 Task: Create Card Supplier Management Review in Board IT Security Best Practices to Workspace Cloud Storage Services. Create Card Antique Market Review in Board Employee Motivation and Engagement Programs to Workspace Cloud Storage Services. Create Card Supplier Management Review in Board Market Segmentation and Targeting Market Size Estimation and Analysis to Workspace Cloud Storage Services
Action: Mouse moved to (91, 325)
Screenshot: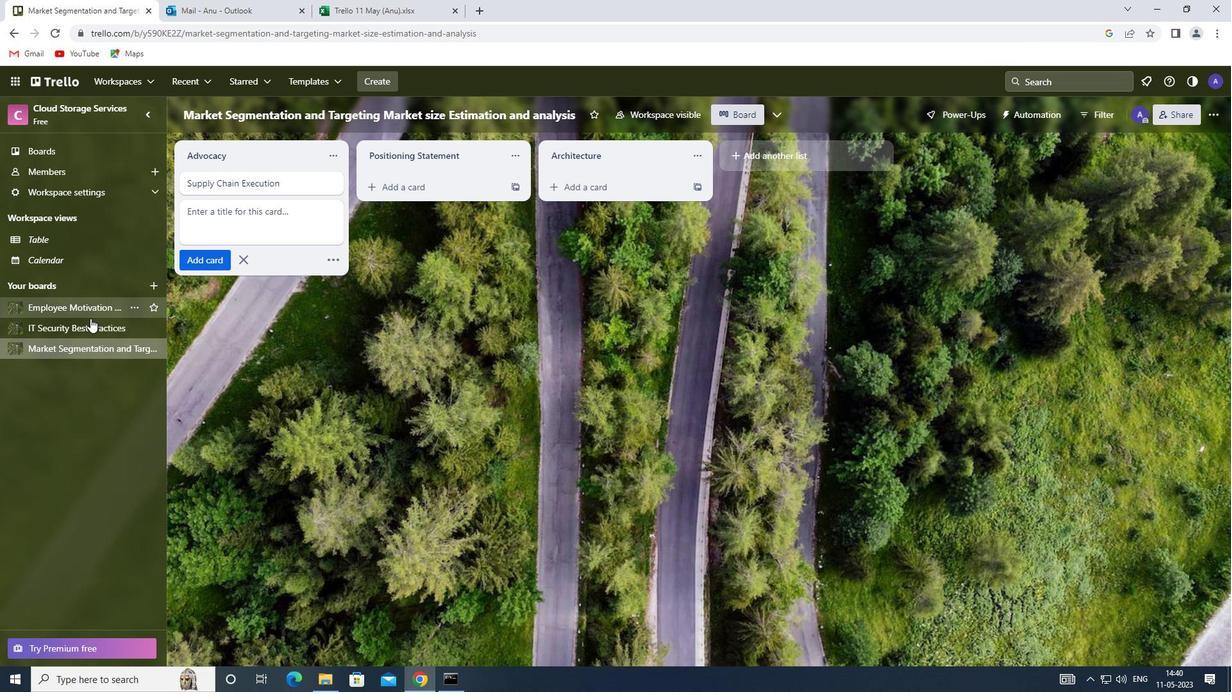 
Action: Mouse pressed left at (91, 325)
Screenshot: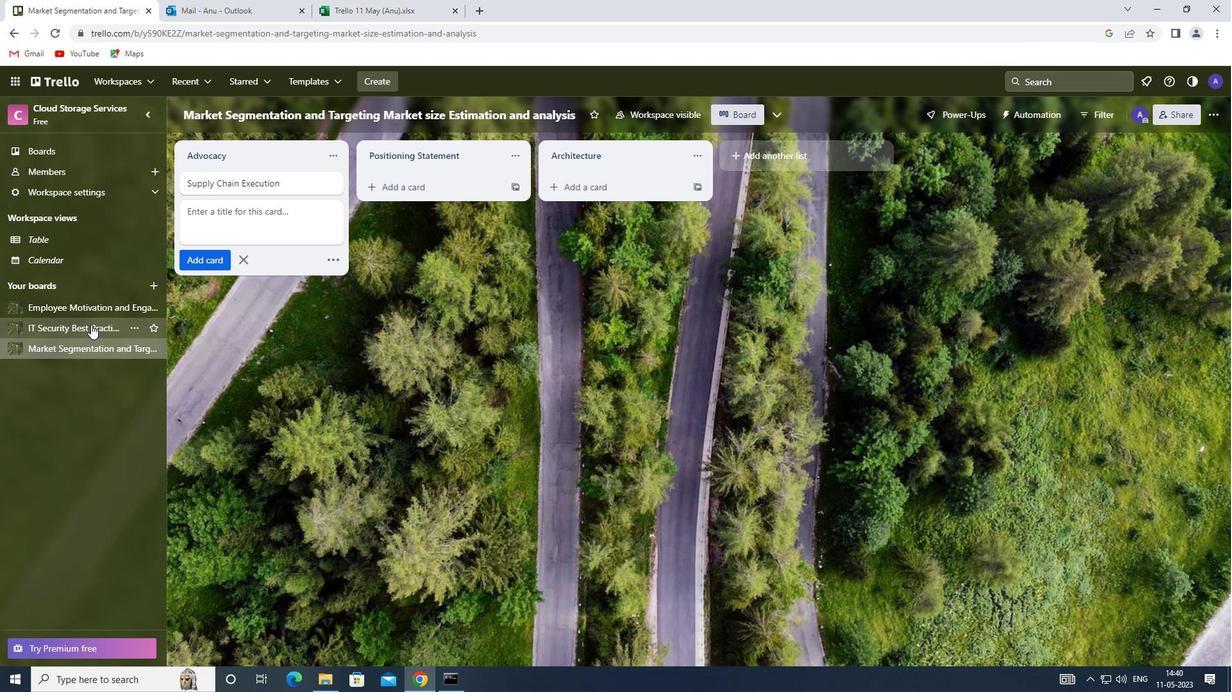 
Action: Mouse moved to (443, 183)
Screenshot: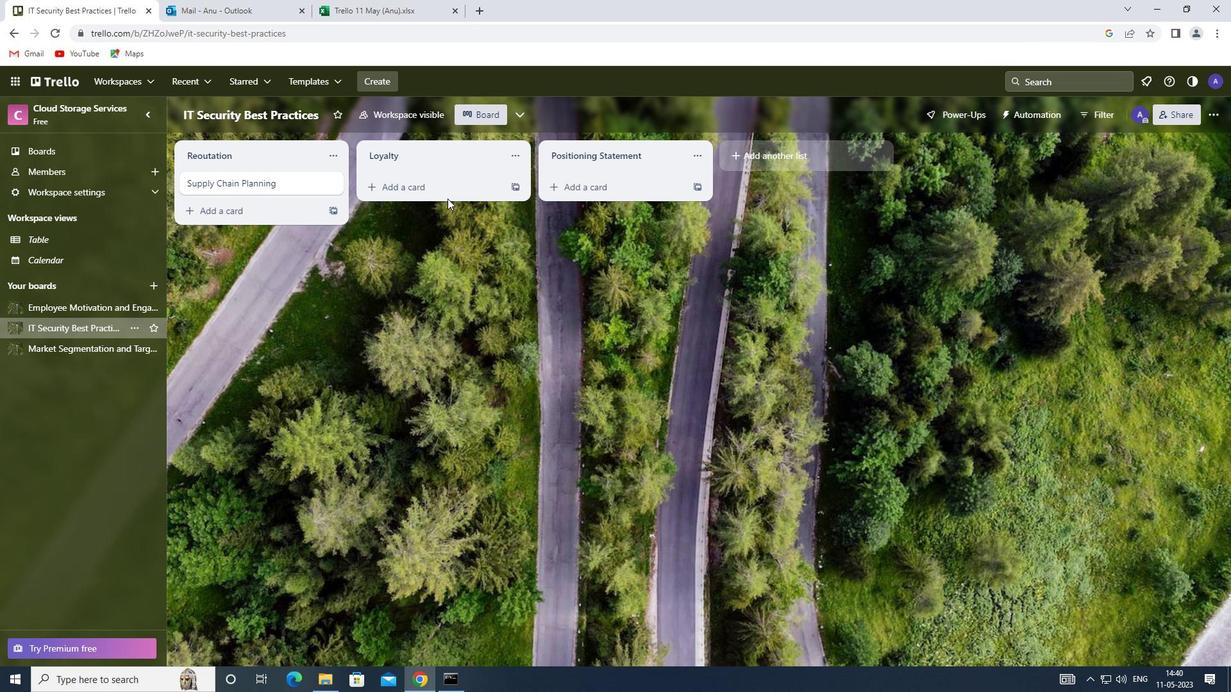 
Action: Mouse pressed left at (443, 183)
Screenshot: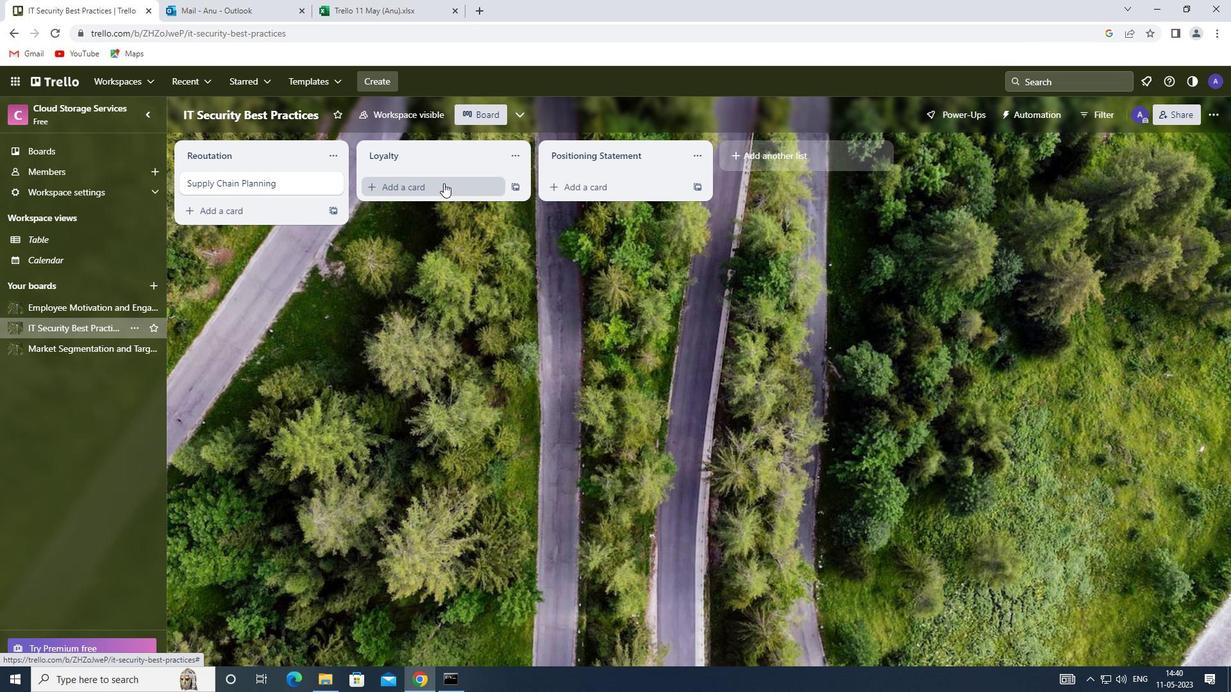 
Action: Key pressed <Key.shift>SUPPLIER<Key.space><Key.shift>MANAGEMENT<Key.space><Key.shift><Key.shift><Key.shift>REVIEW<Key.enter>
Screenshot: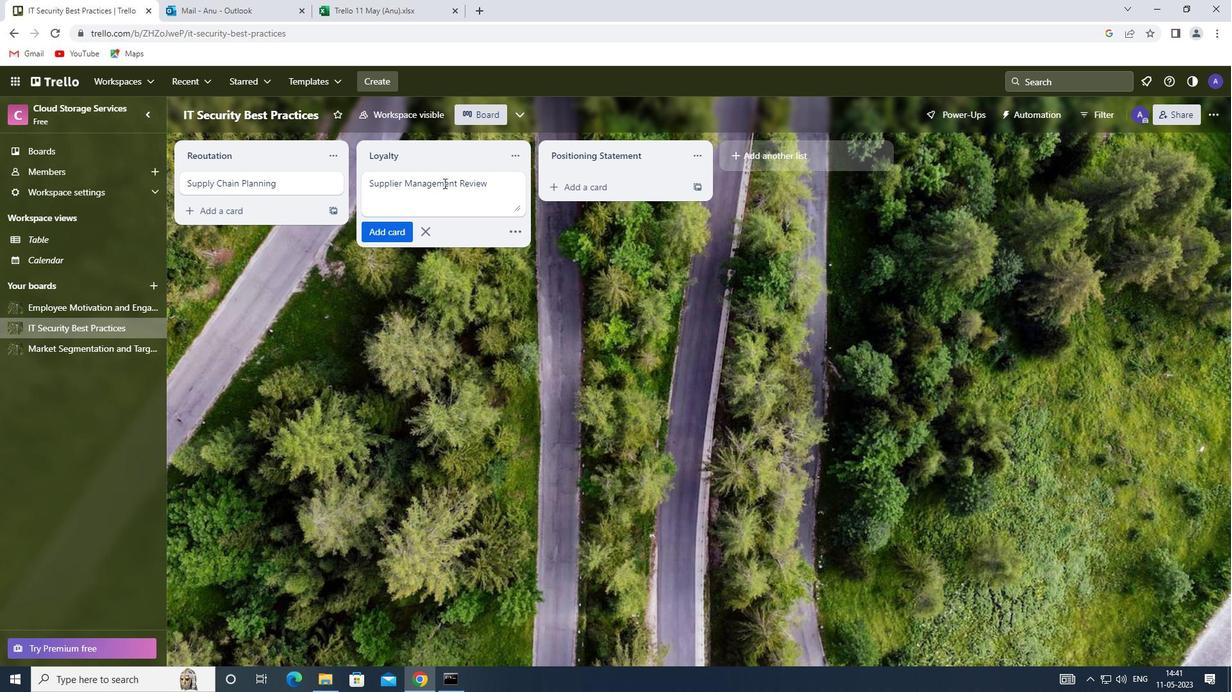 
Action: Mouse moved to (70, 304)
Screenshot: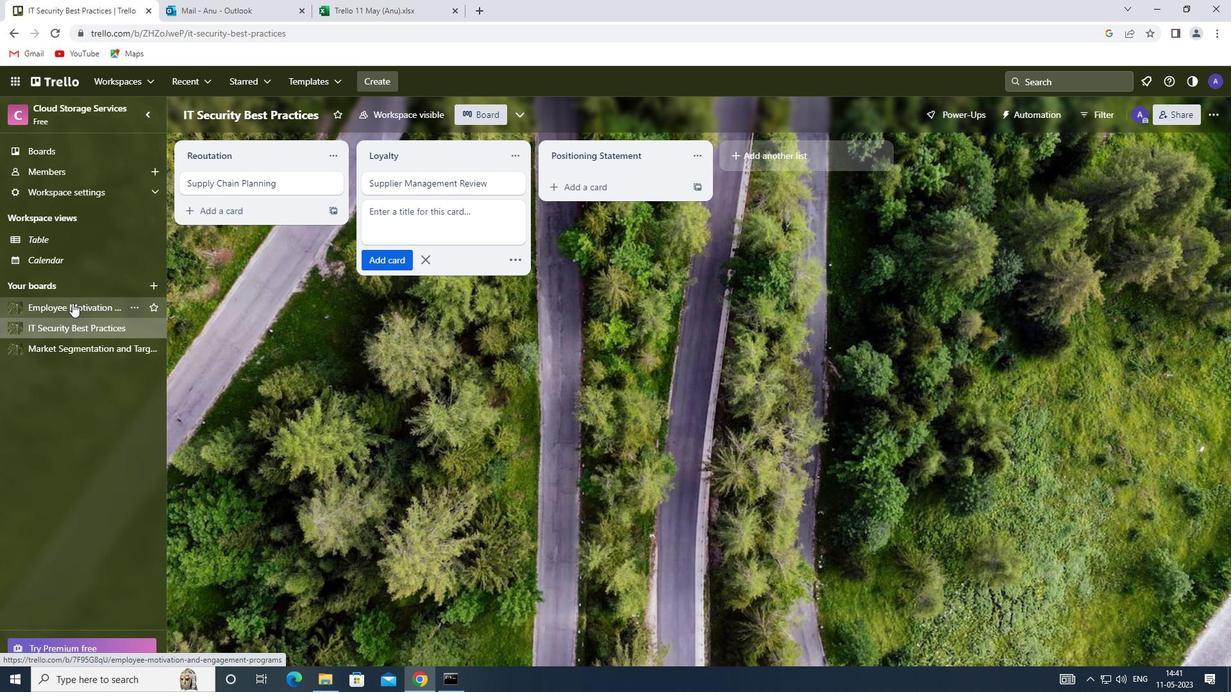 
Action: Mouse pressed left at (70, 304)
Screenshot: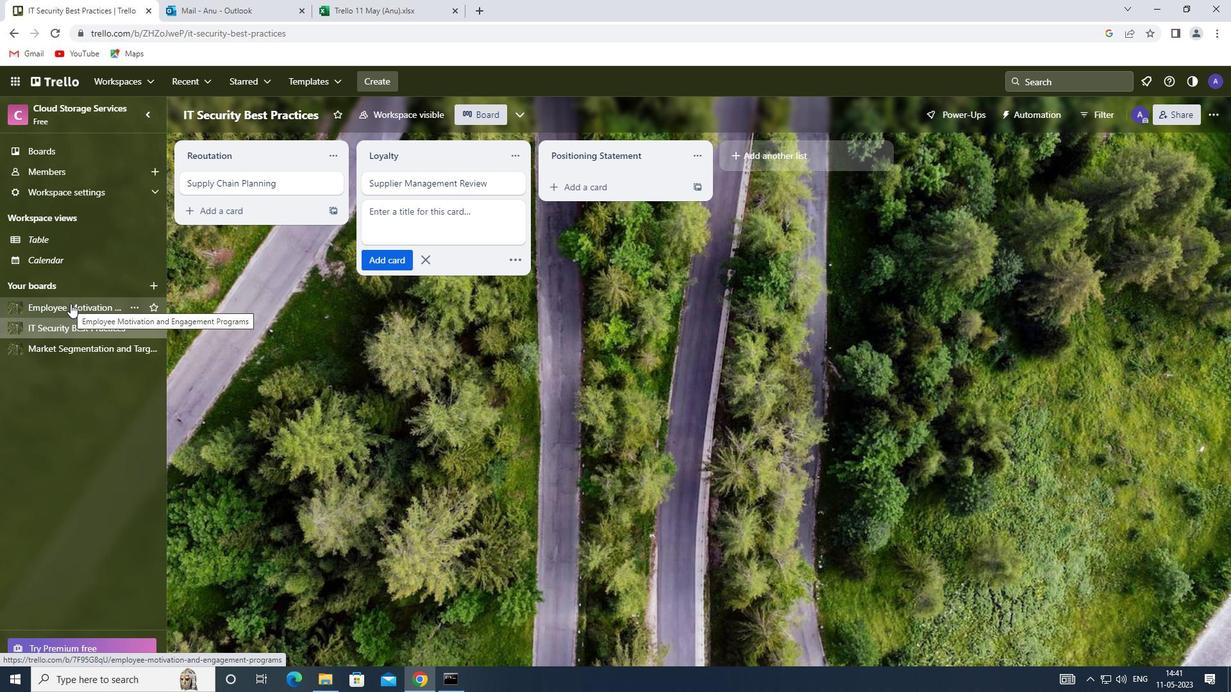
Action: Mouse moved to (407, 182)
Screenshot: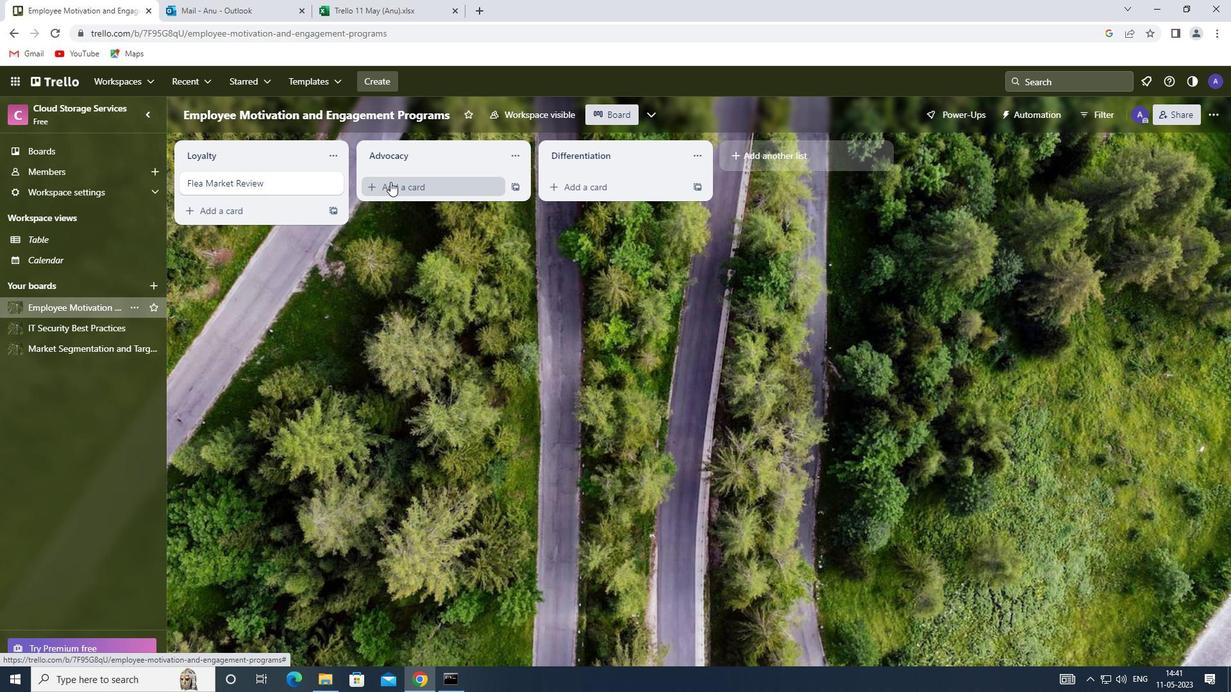
Action: Mouse pressed left at (407, 182)
Screenshot: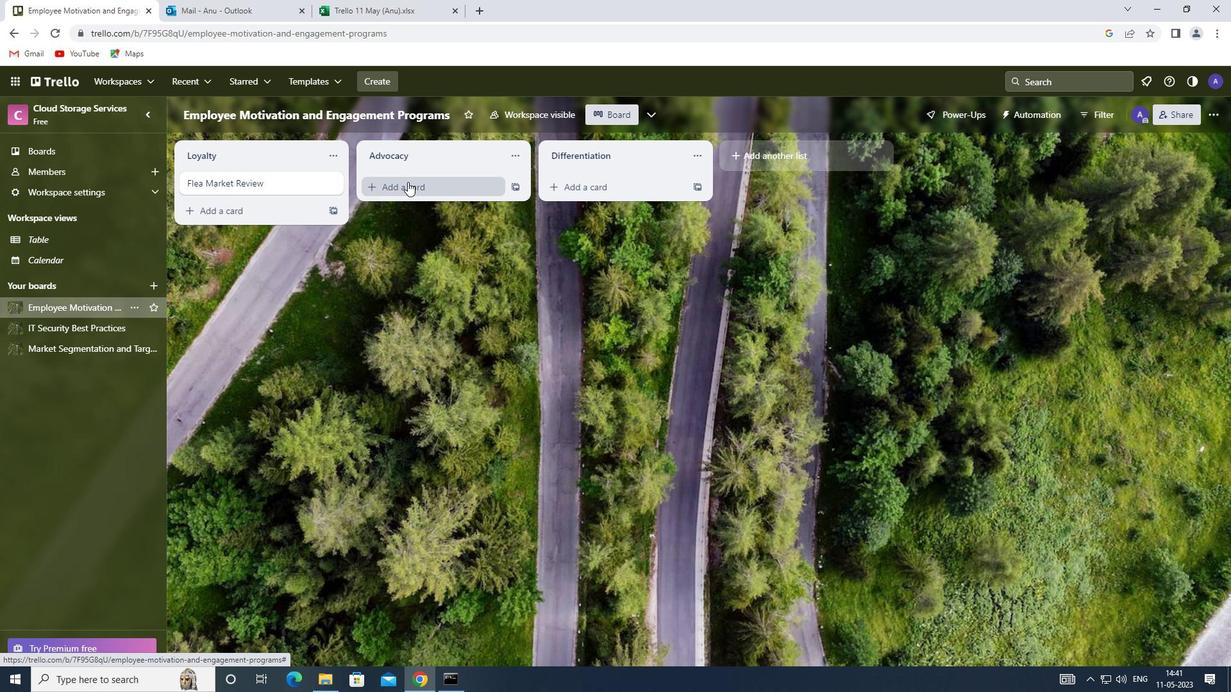
Action: Key pressed <Key.shift>ANTIQUE<Key.space><Key.shift>MARKET<Key.space><Key.shift>REVIEW<Key.enter>
Screenshot: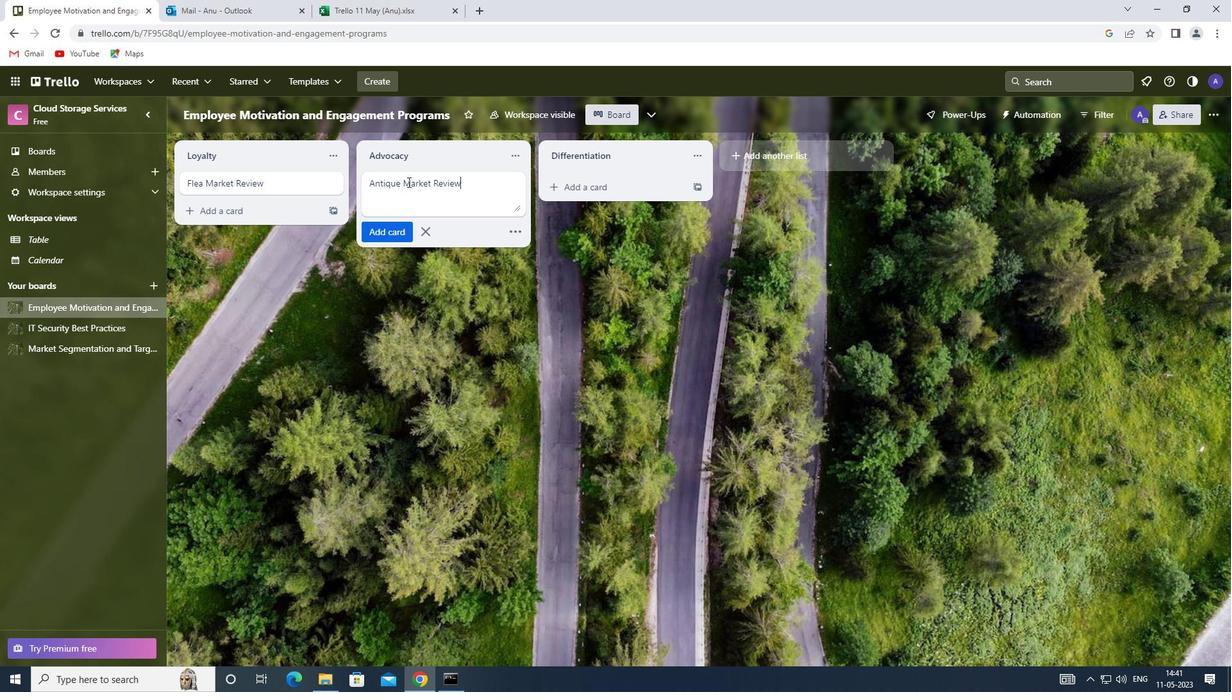 
Action: Mouse moved to (75, 344)
Screenshot: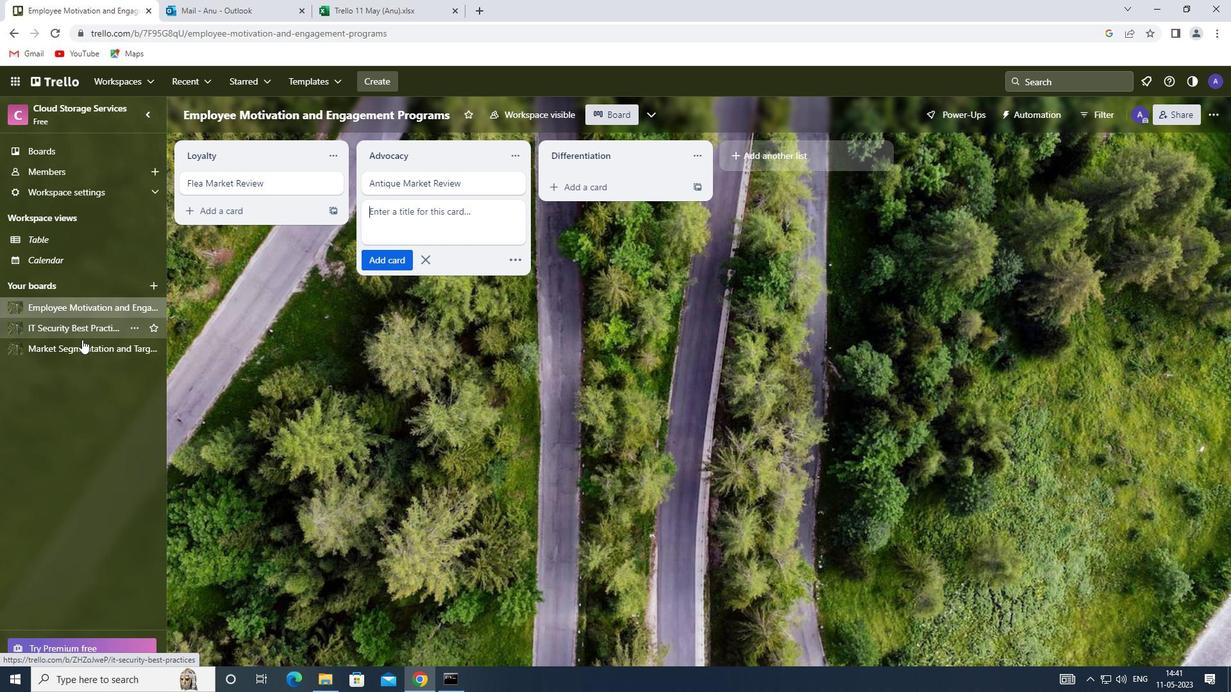 
Action: Mouse pressed left at (75, 344)
Screenshot: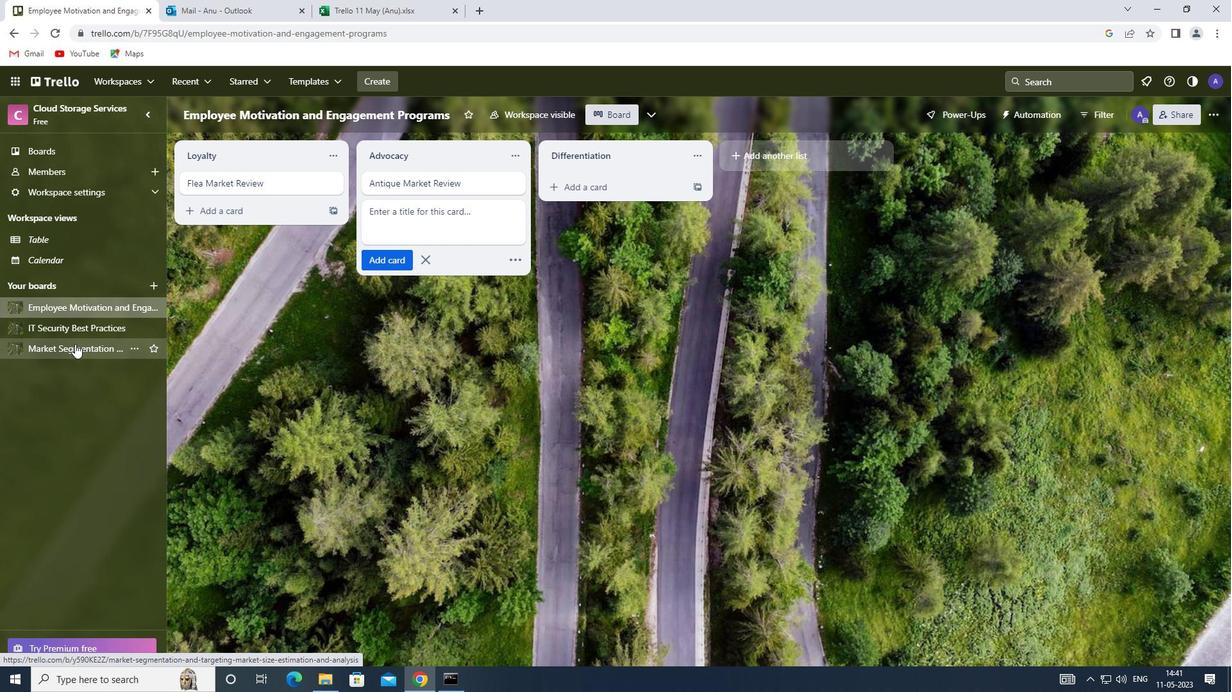 
Action: Mouse moved to (425, 191)
Screenshot: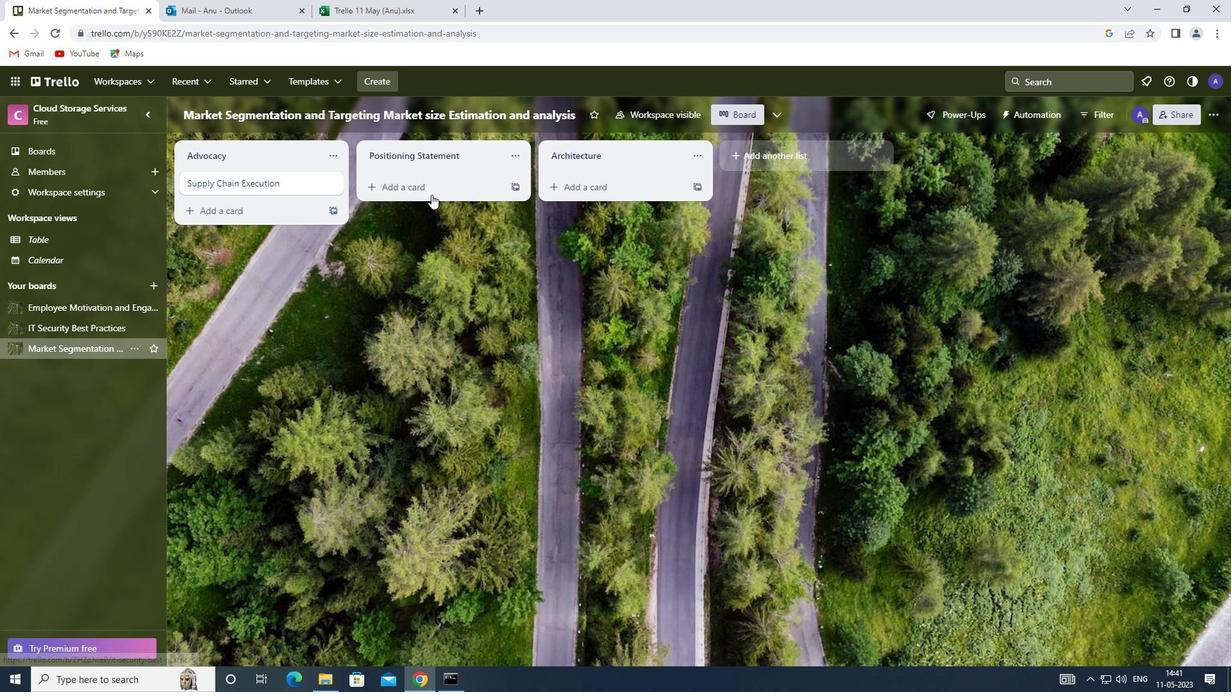 
Action: Mouse pressed left at (425, 191)
Screenshot: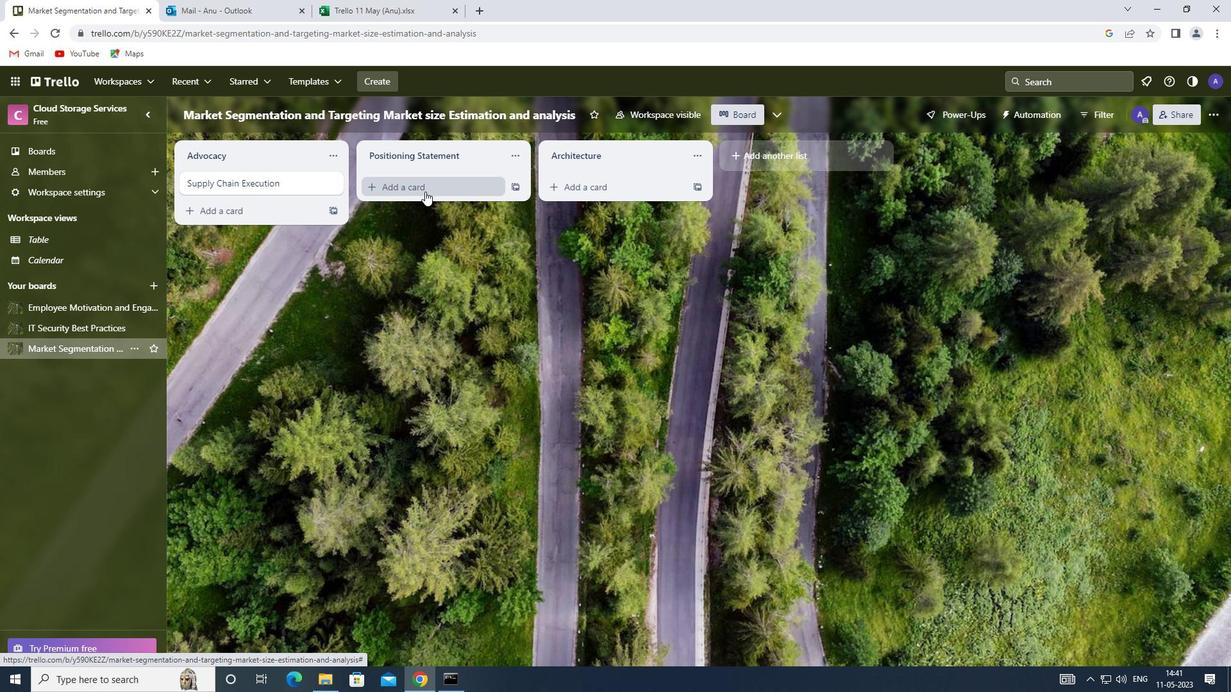
Action: Mouse moved to (380, 187)
Screenshot: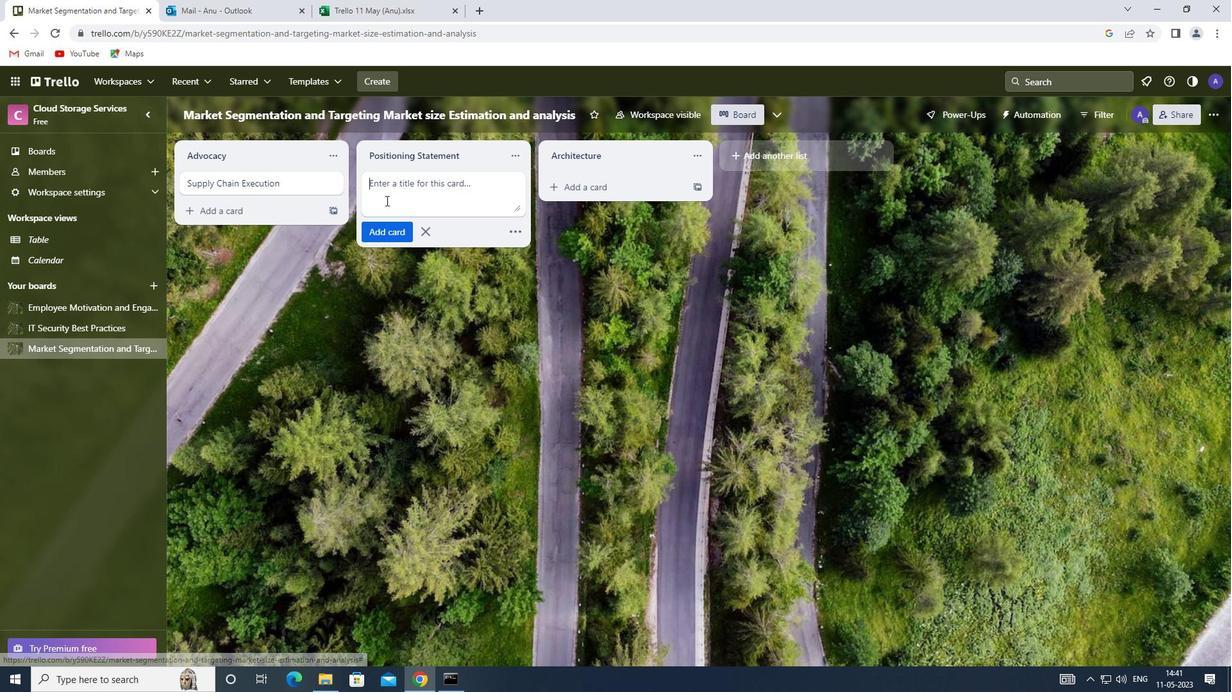 
Action: Mouse pressed left at (380, 187)
Screenshot: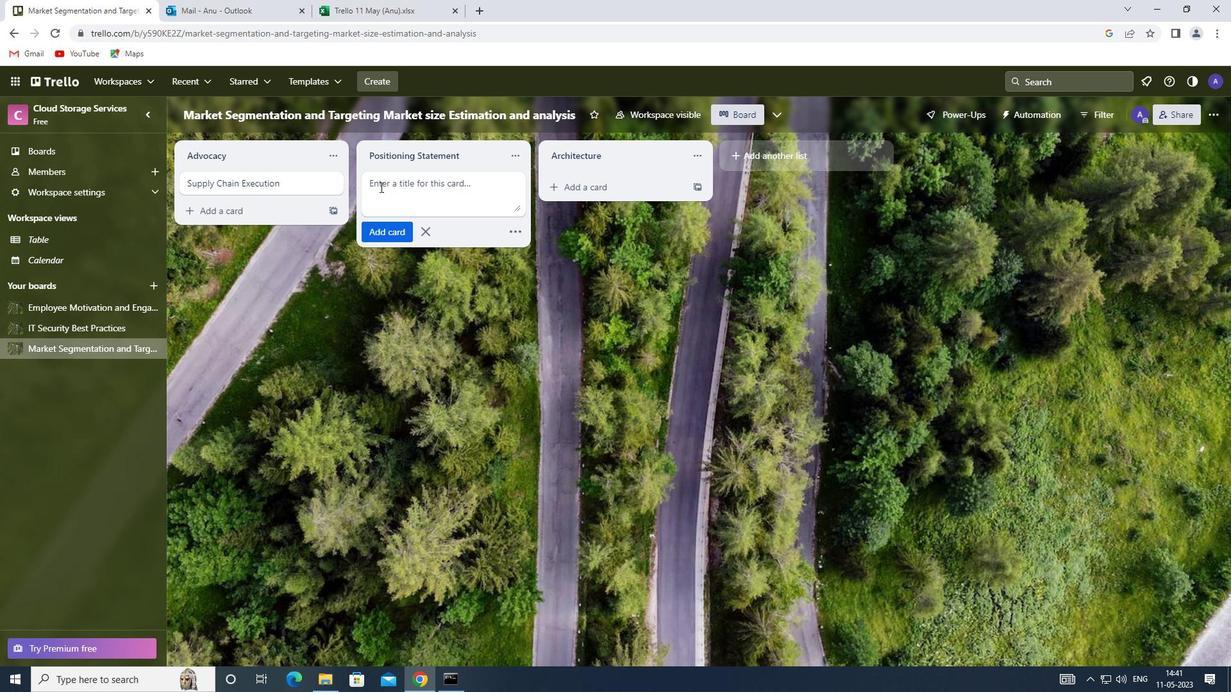 
Action: Key pressed <Key.shift>SUPPLIER<Key.space><Key.shift>MANAGEMENT<Key.space><Key.shift>REVIEW<Key.enter>
Screenshot: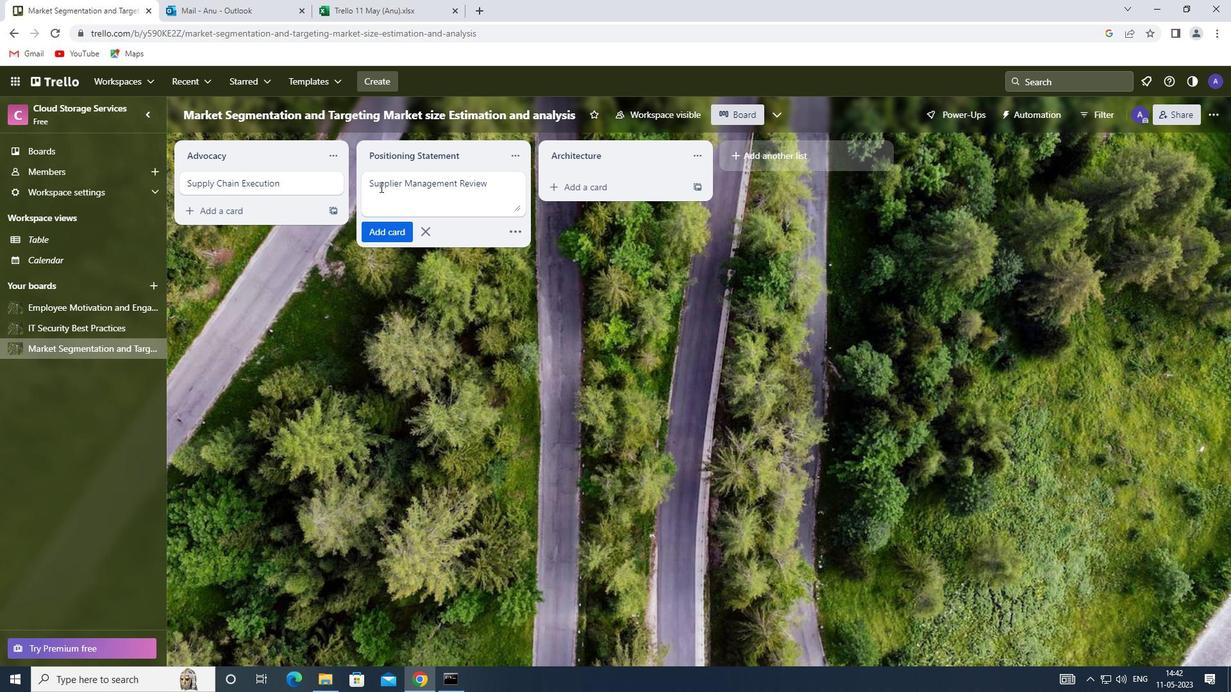 
